 Task: Copy the link of Tree house in Grandview, Texas, United States to share the place.
Action: Mouse moved to (485, 115)
Screenshot: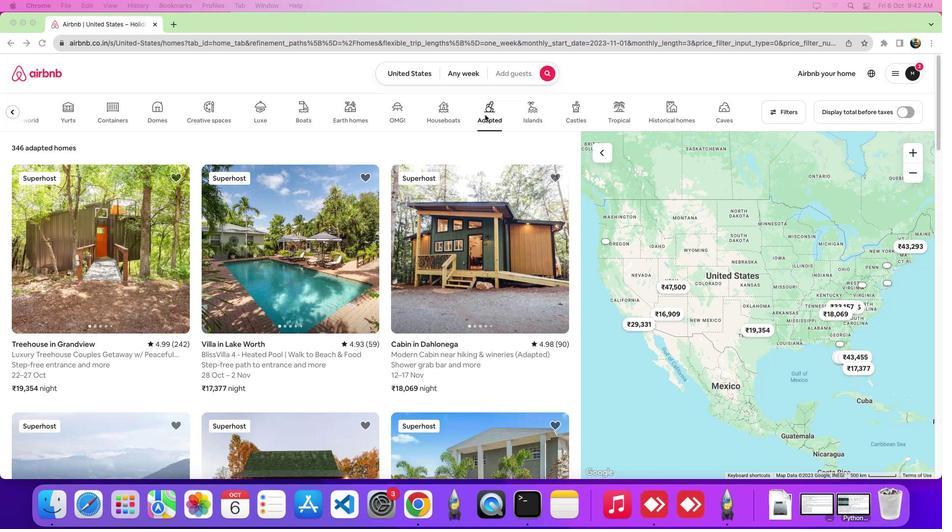 
Action: Mouse pressed left at (485, 115)
Screenshot: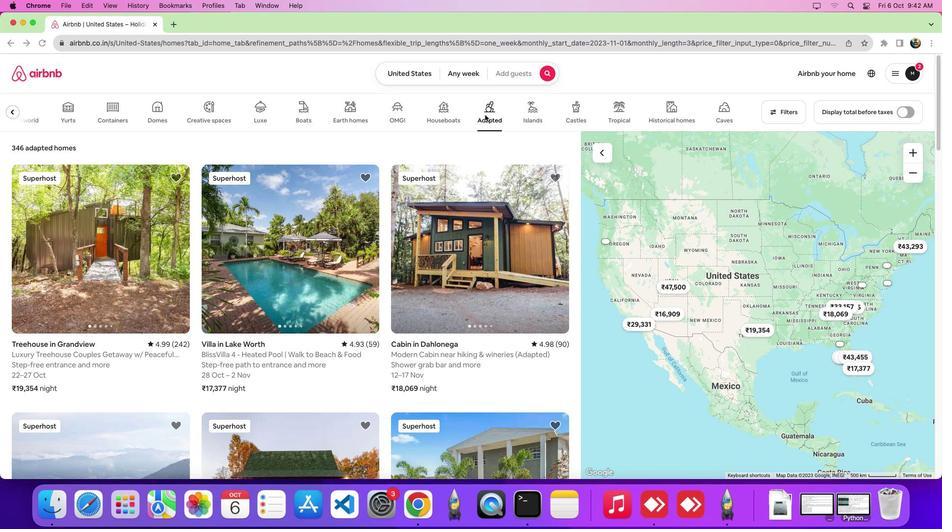 
Action: Mouse moved to (122, 259)
Screenshot: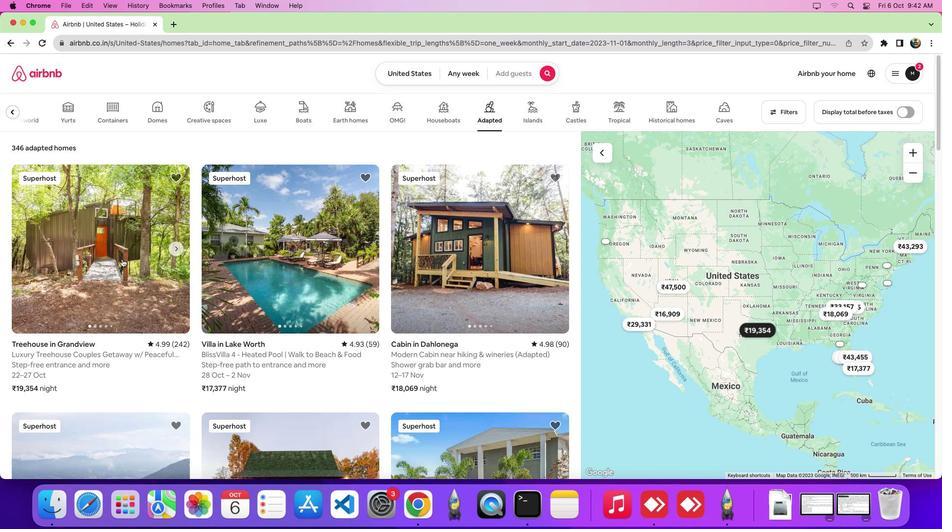 
Action: Mouse pressed left at (122, 259)
Screenshot: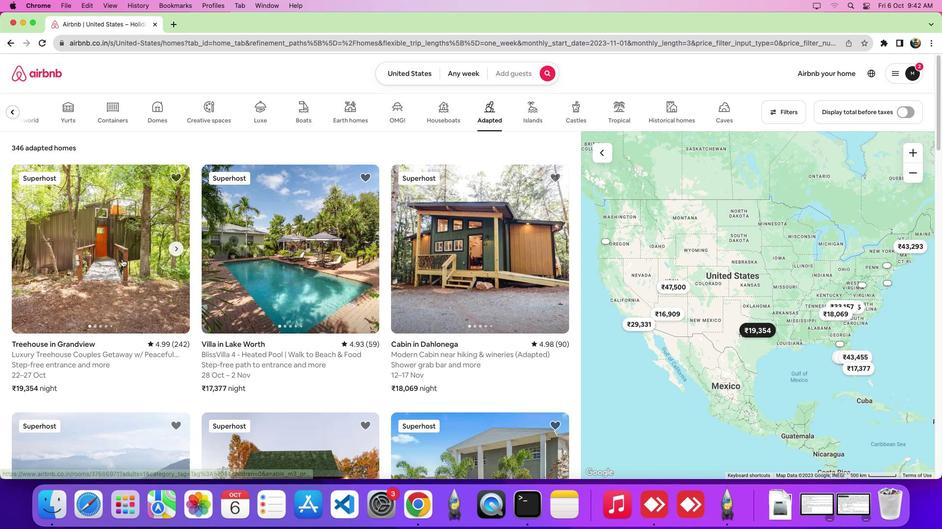 
Action: Mouse moved to (693, 114)
Screenshot: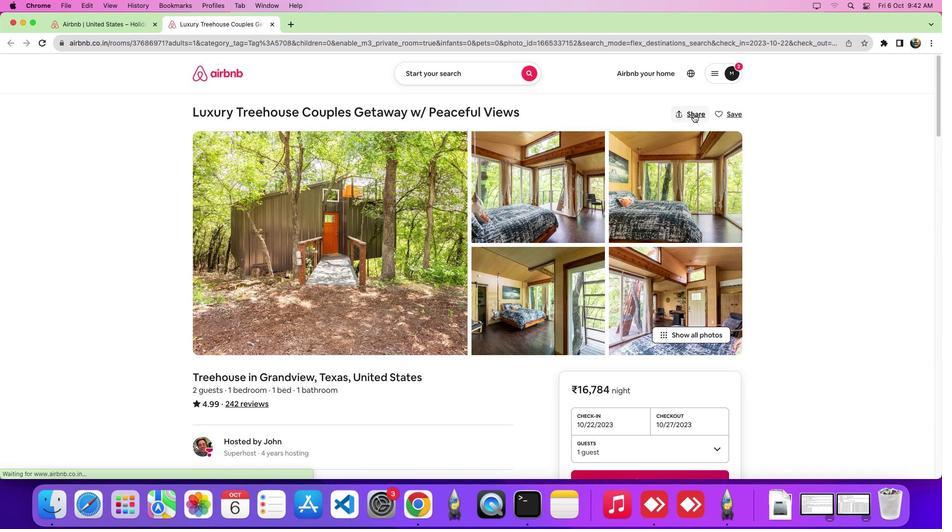 
Action: Mouse pressed left at (693, 114)
Screenshot: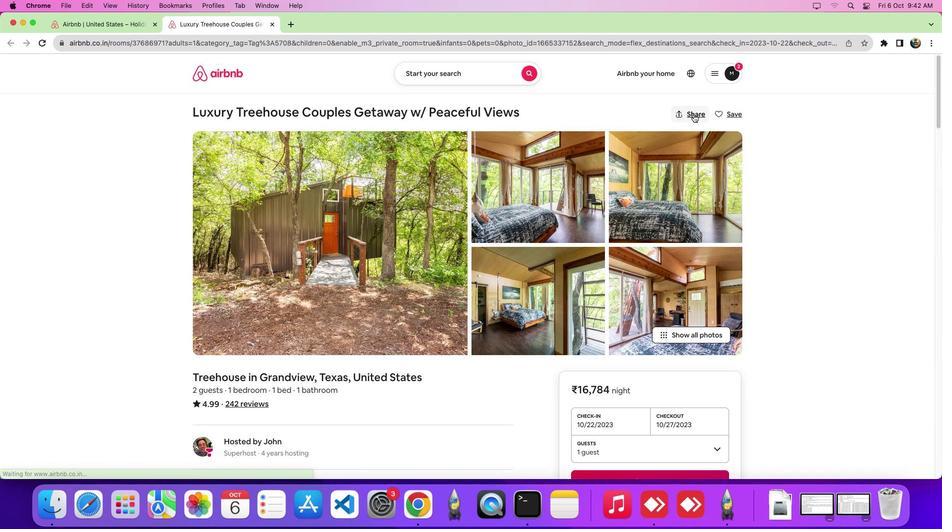
Action: Mouse moved to (394, 238)
Screenshot: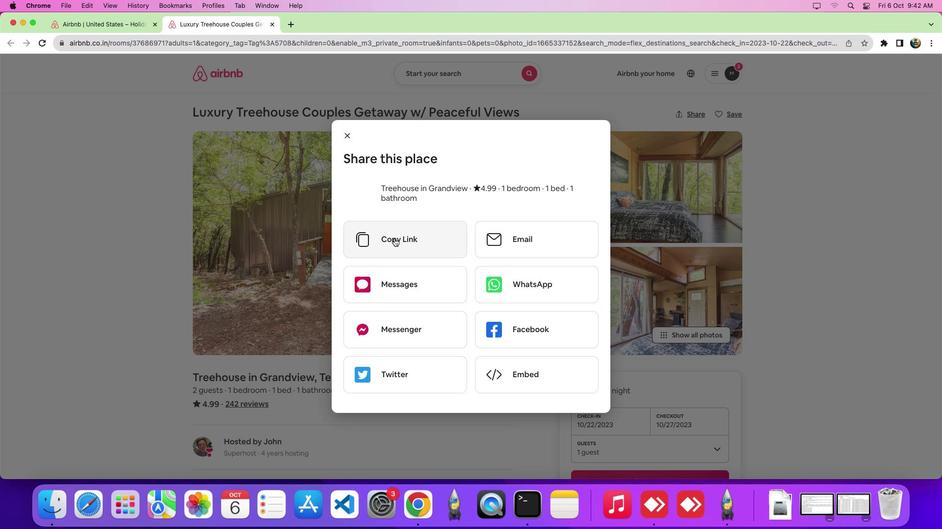 
Action: Mouse pressed left at (394, 238)
Screenshot: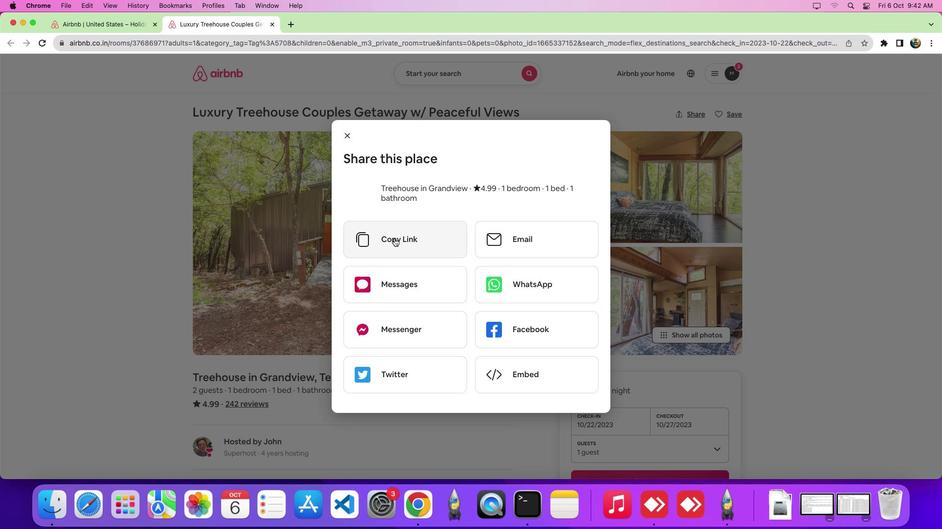 
Action: Mouse moved to (394, 238)
Screenshot: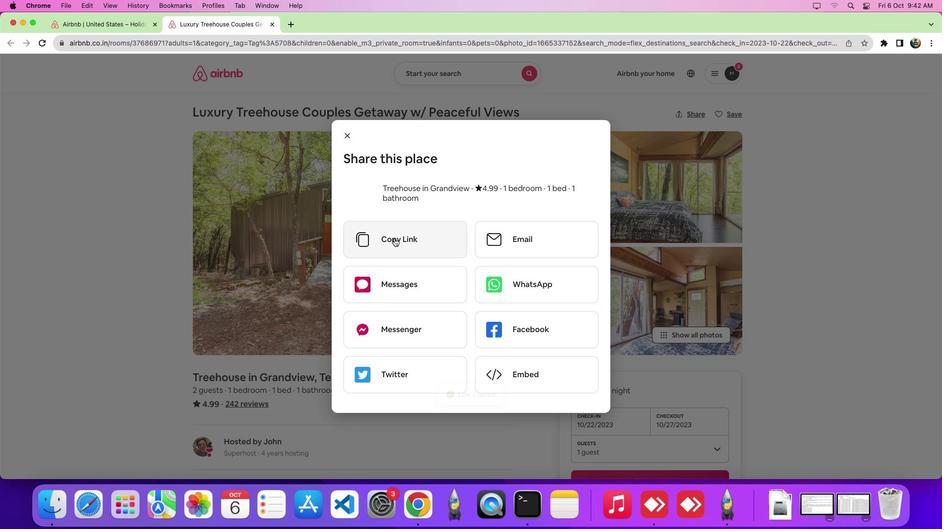 
